Task: Look for agents in the New York area.
Action: Mouse moved to (1132, 73)
Screenshot: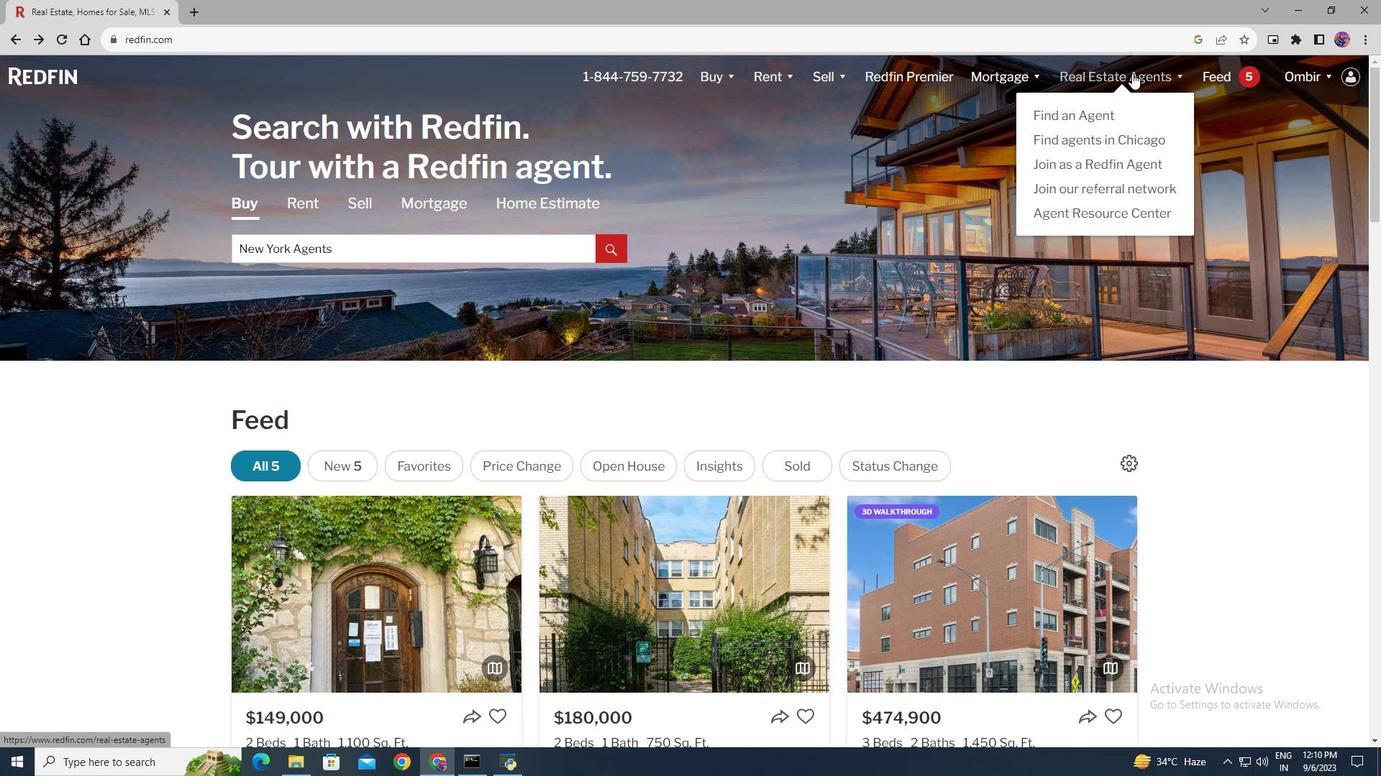 
Action: Mouse pressed left at (1132, 73)
Screenshot: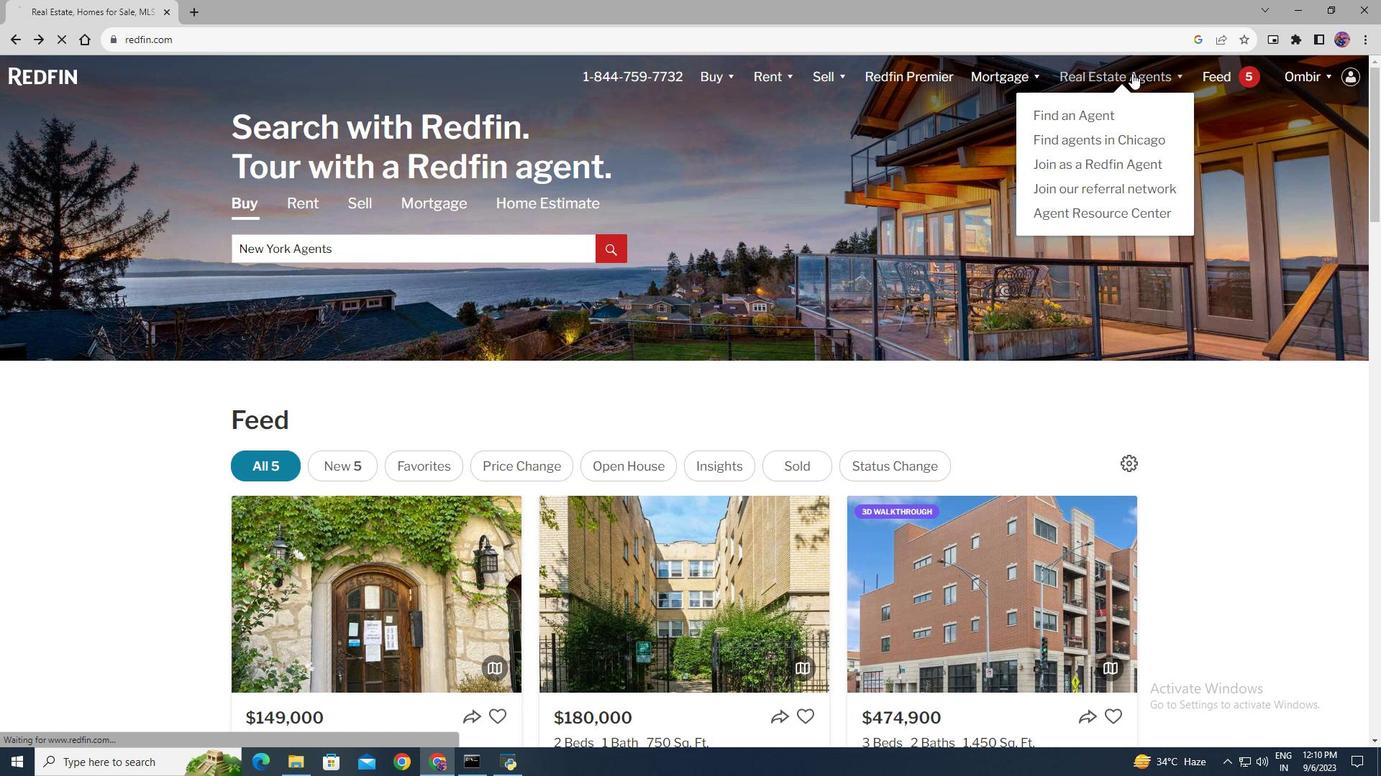 
Action: Mouse moved to (333, 486)
Screenshot: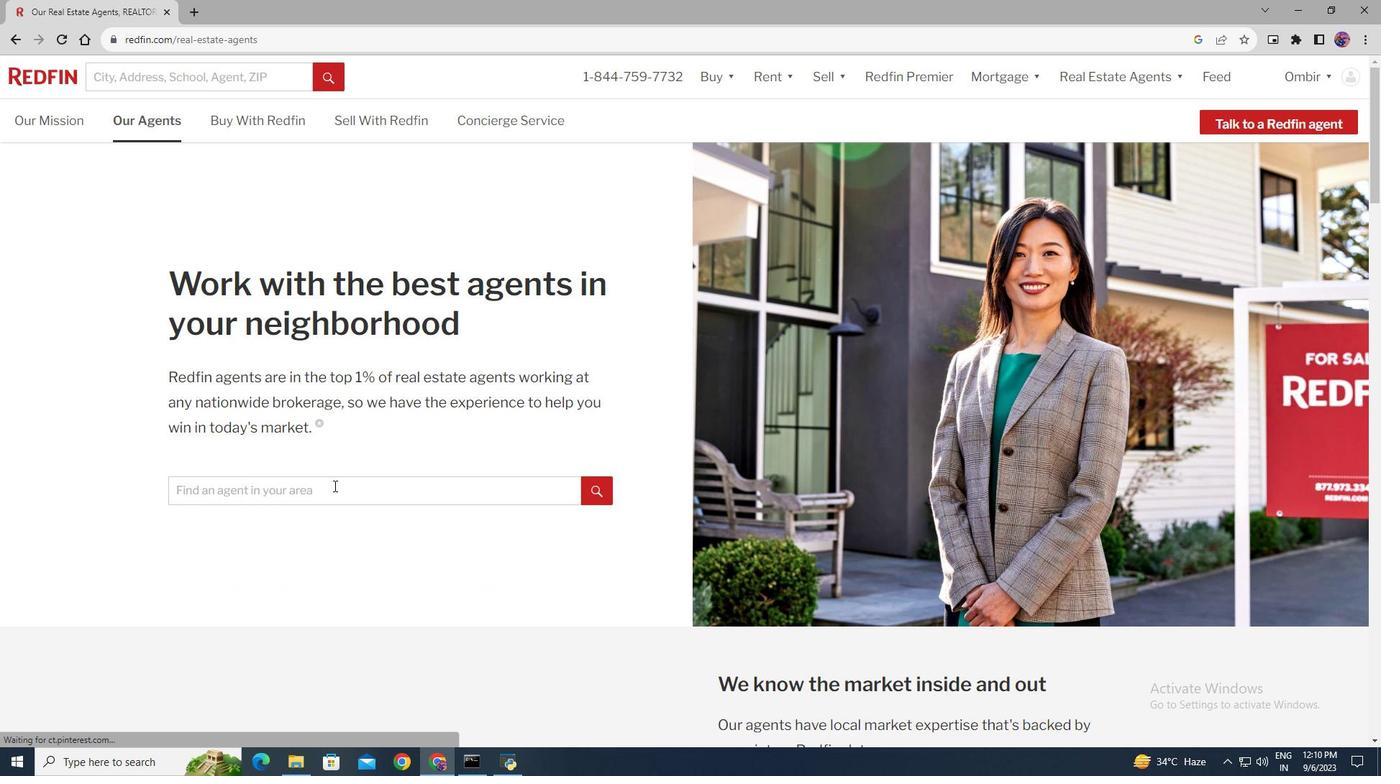 
Action: Mouse pressed left at (333, 486)
Screenshot: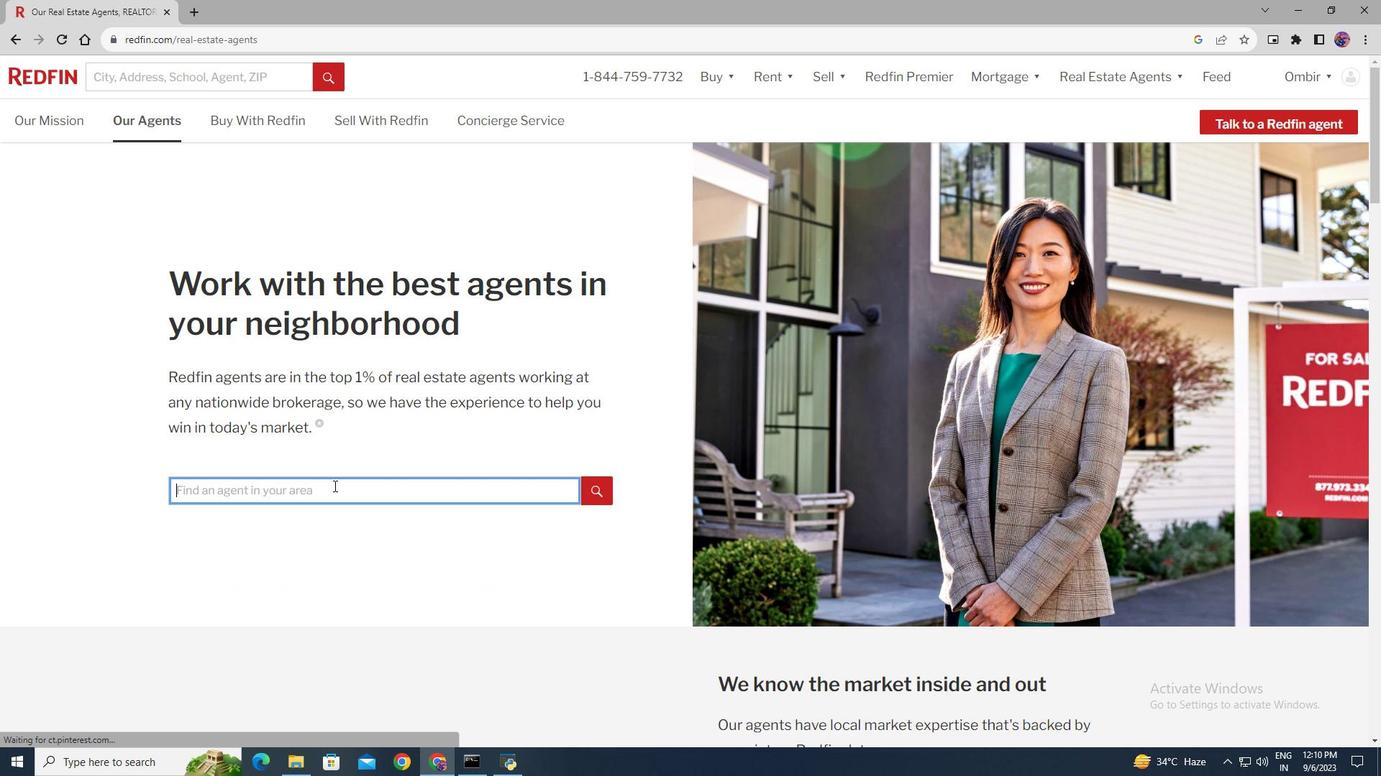 
Action: Key pressed <Key.shift>New<Key.space>you<Key.backspace>rk<Key.space><Key.backspace>
Screenshot: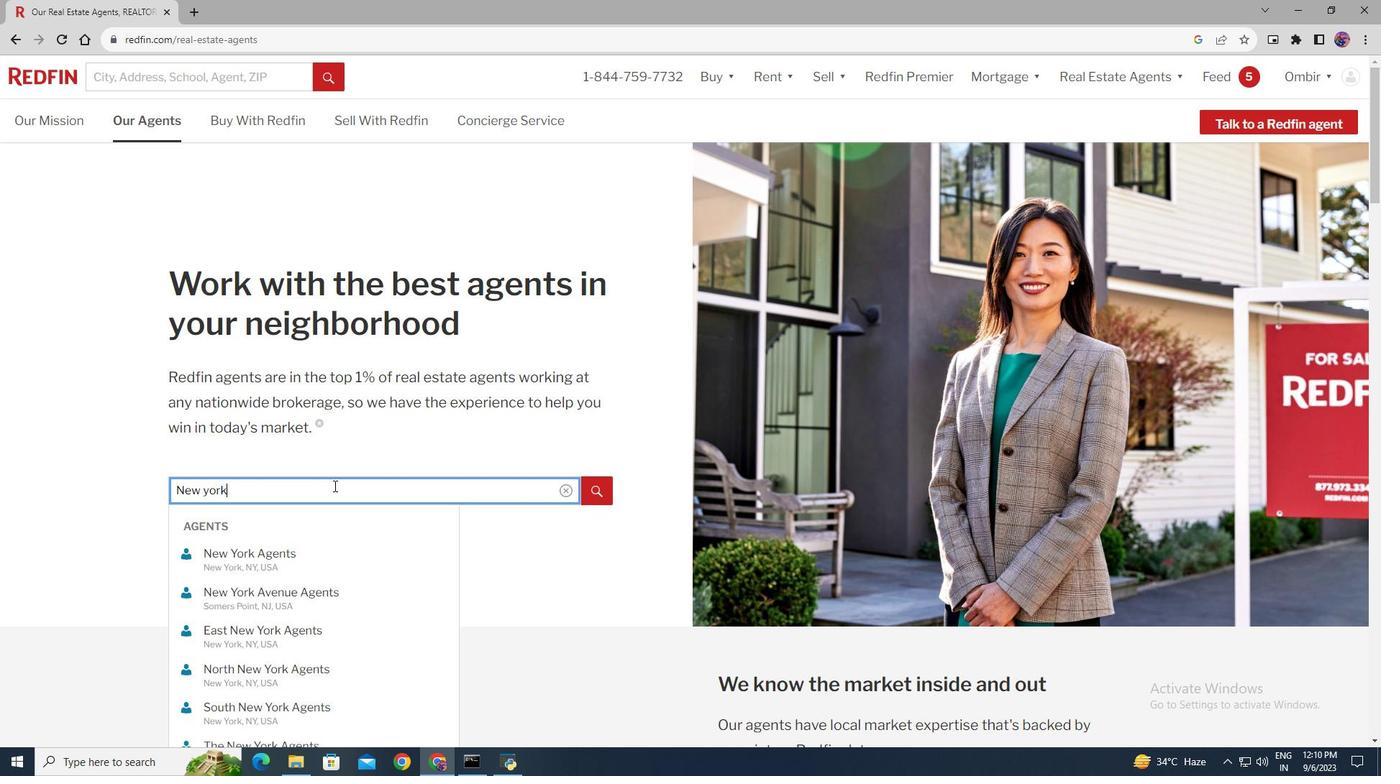 
Action: Mouse moved to (594, 494)
Screenshot: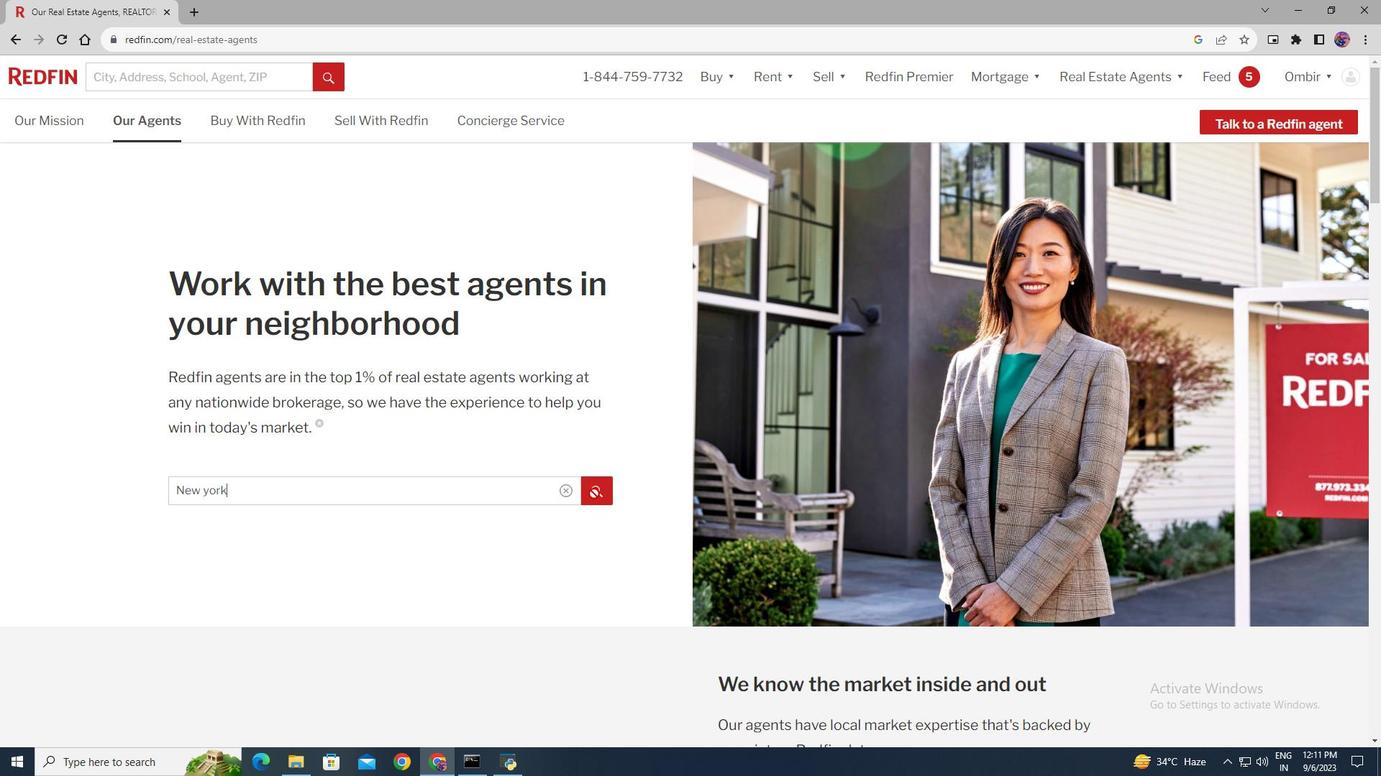 
Action: Mouse pressed left at (594, 494)
Screenshot: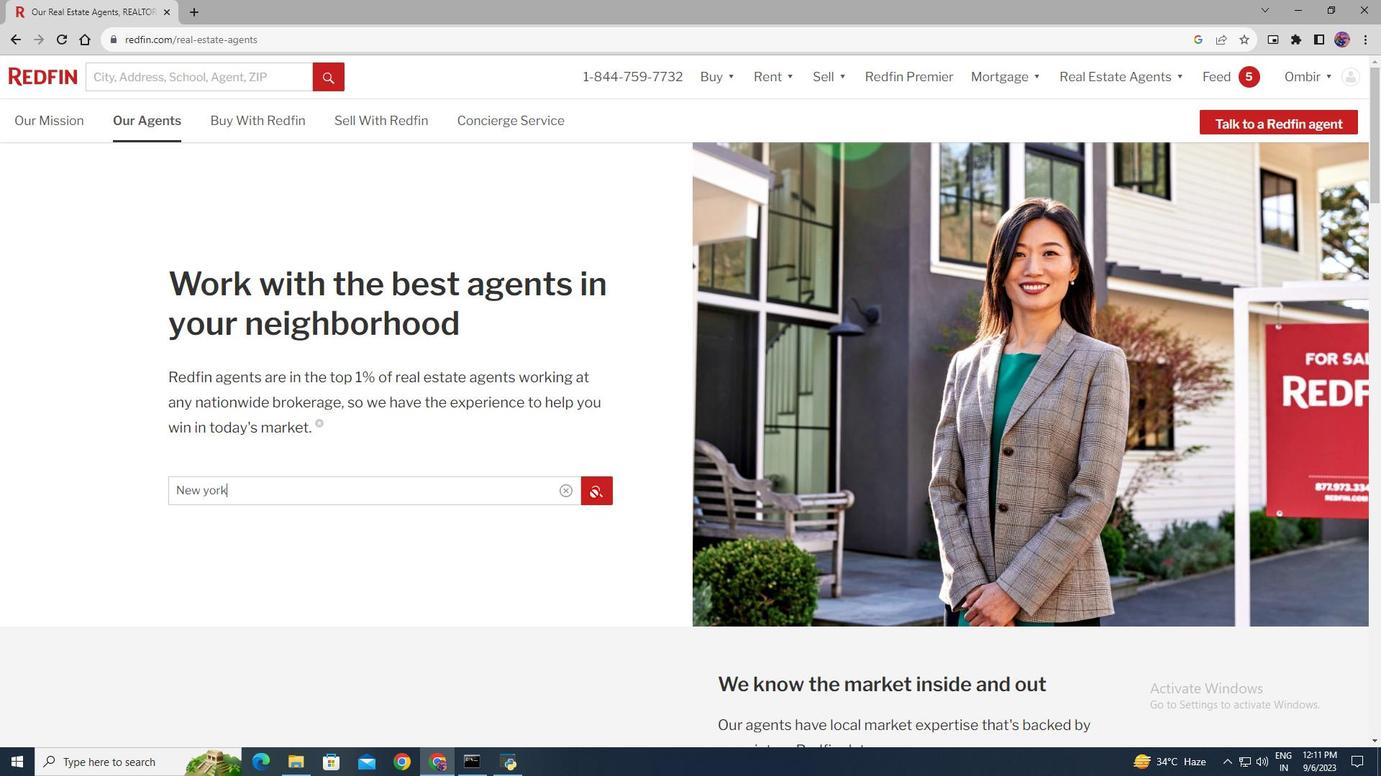 
Action: Mouse moved to (584, 310)
Screenshot: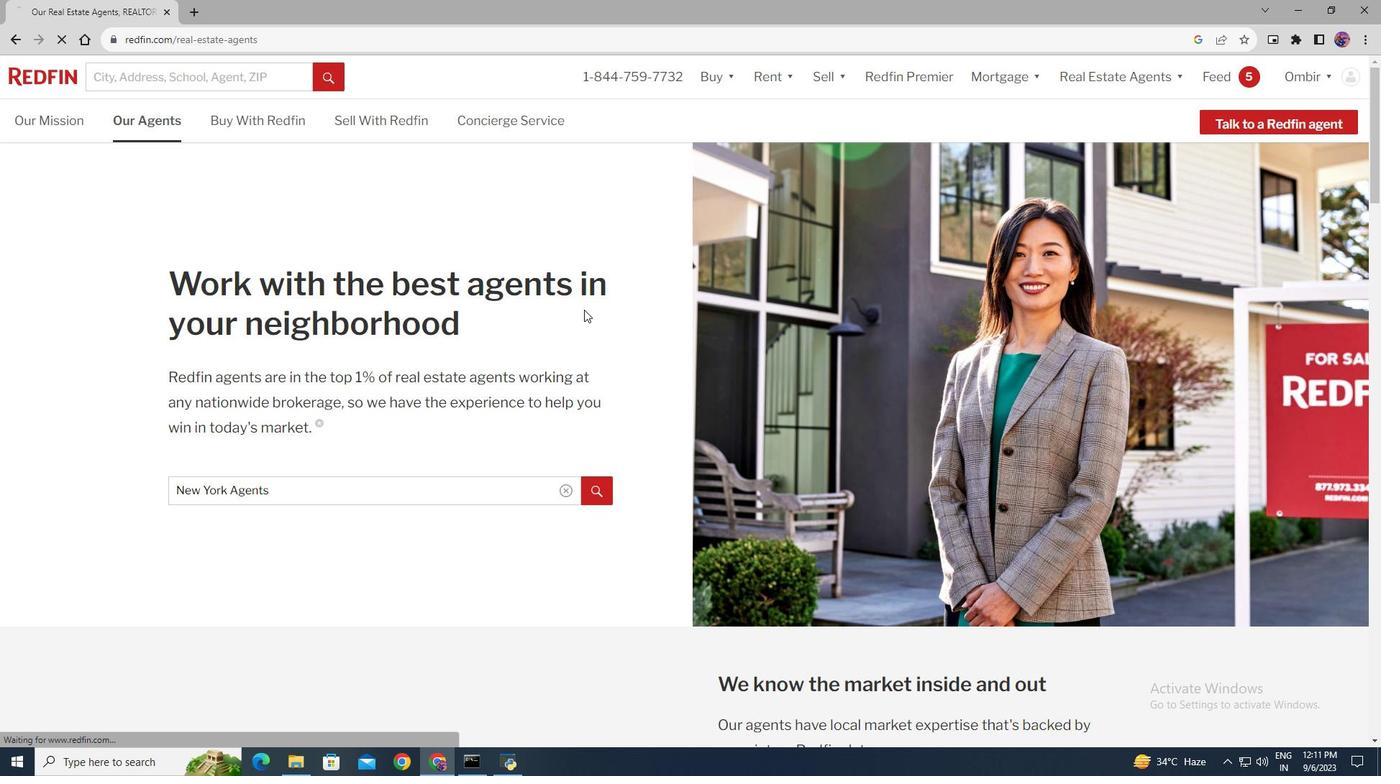 
Action: Mouse pressed left at (584, 310)
Screenshot: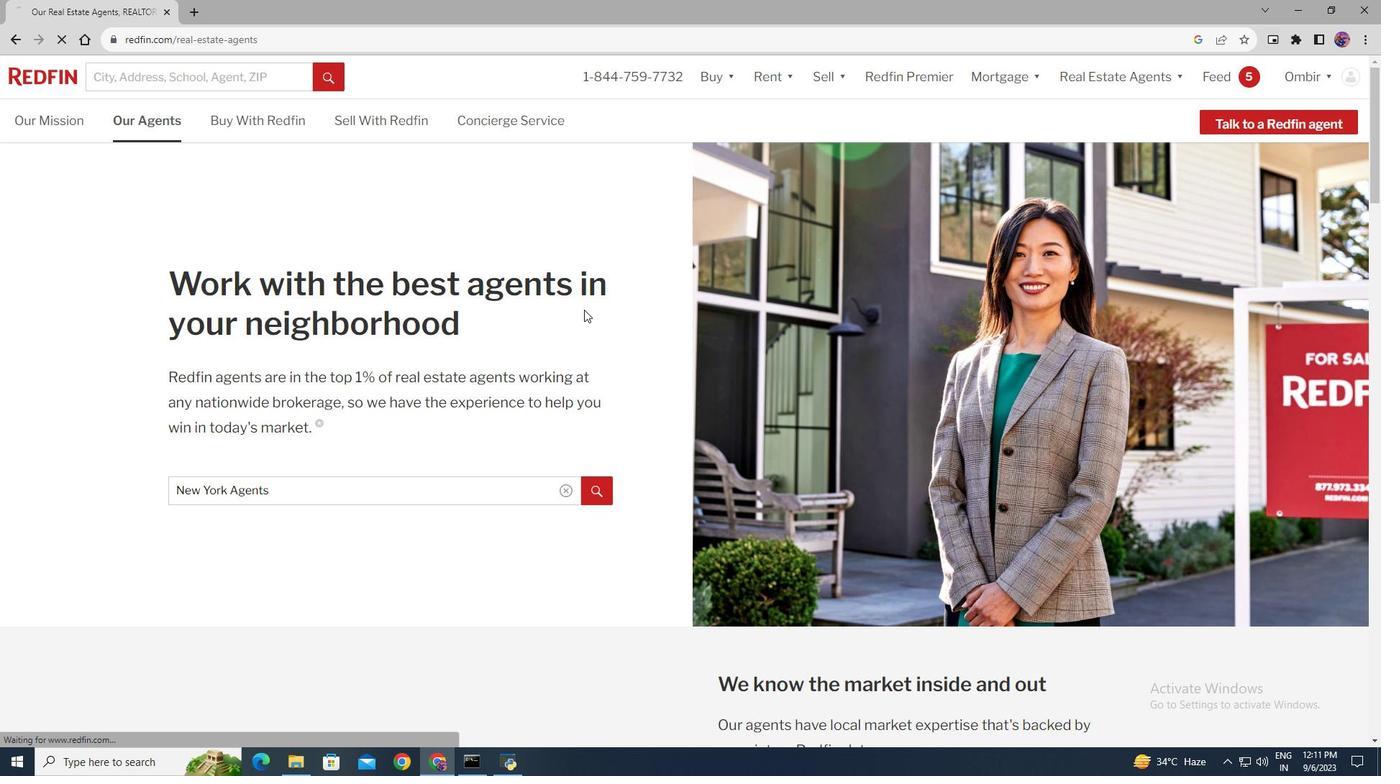 
Action: Mouse moved to (586, 310)
Screenshot: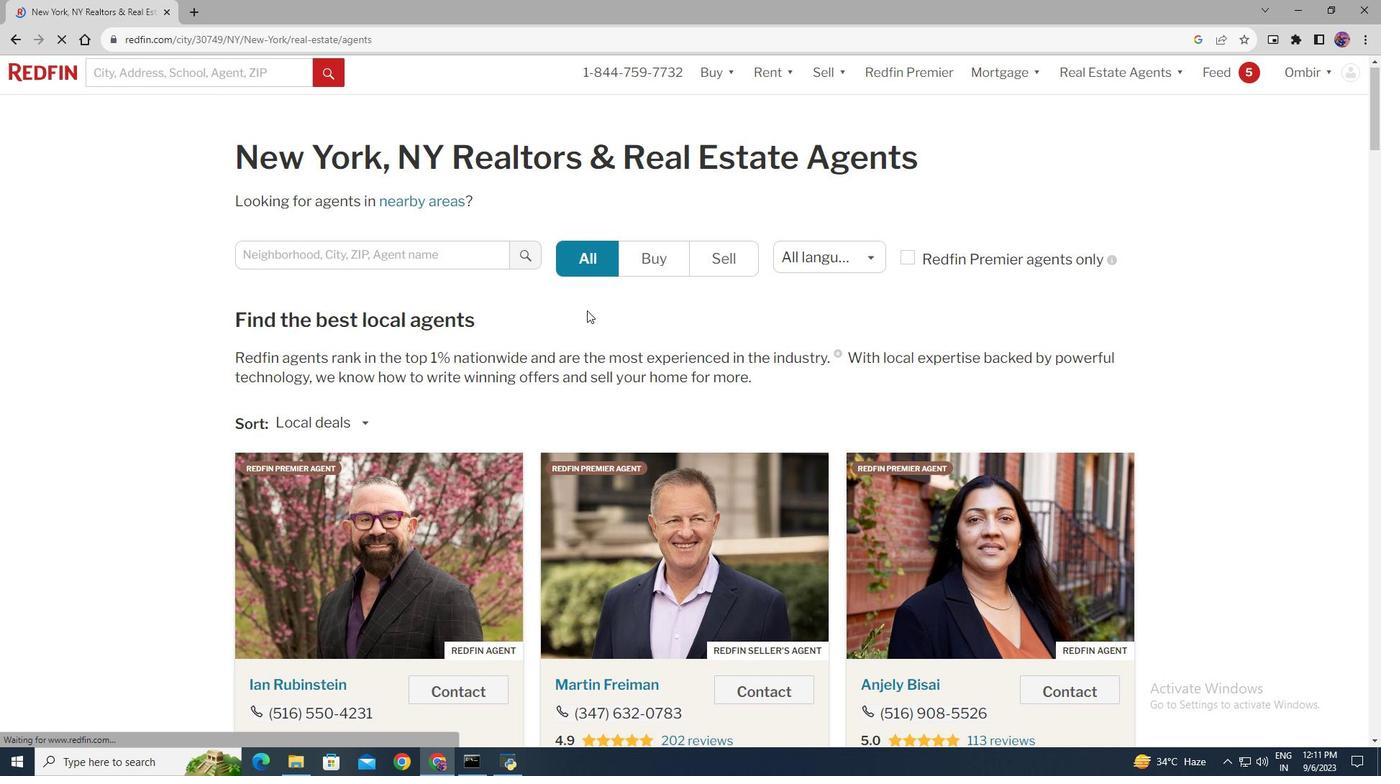 
Action: Mouse scrolled (586, 310) with delta (0, 0)
Screenshot: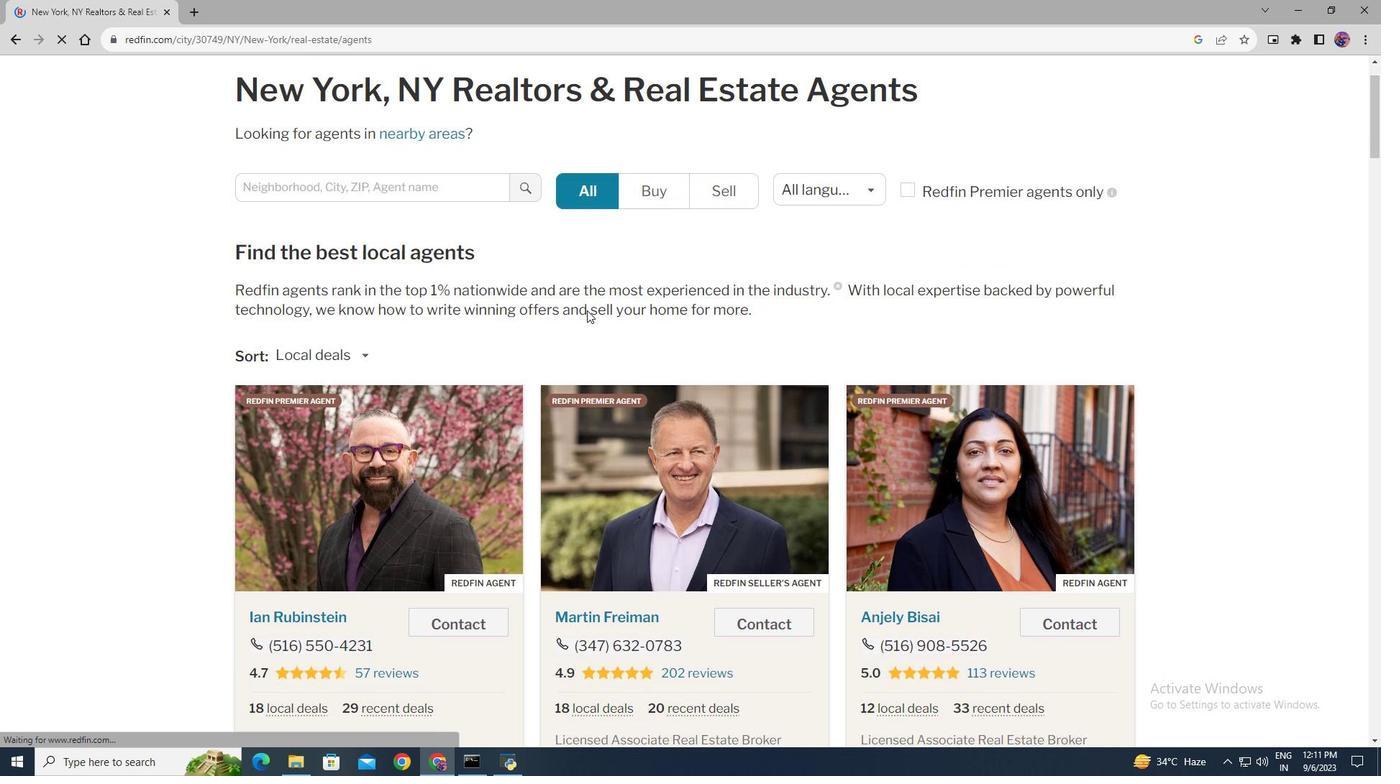 
